 Task: Change line and paragraph spacing to 1.5.
Action: Mouse moved to (622, 499)
Screenshot: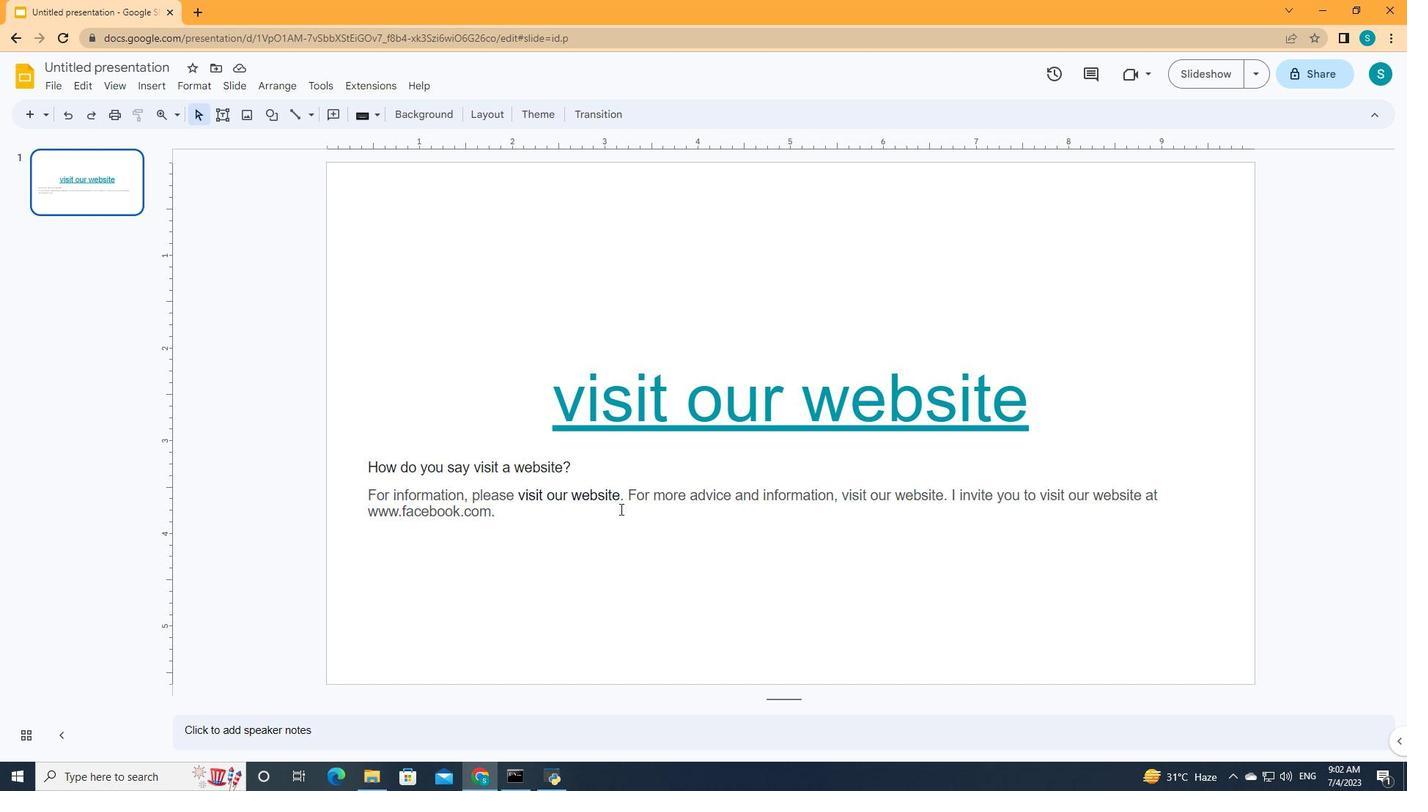 
Action: Mouse pressed left at (622, 499)
Screenshot: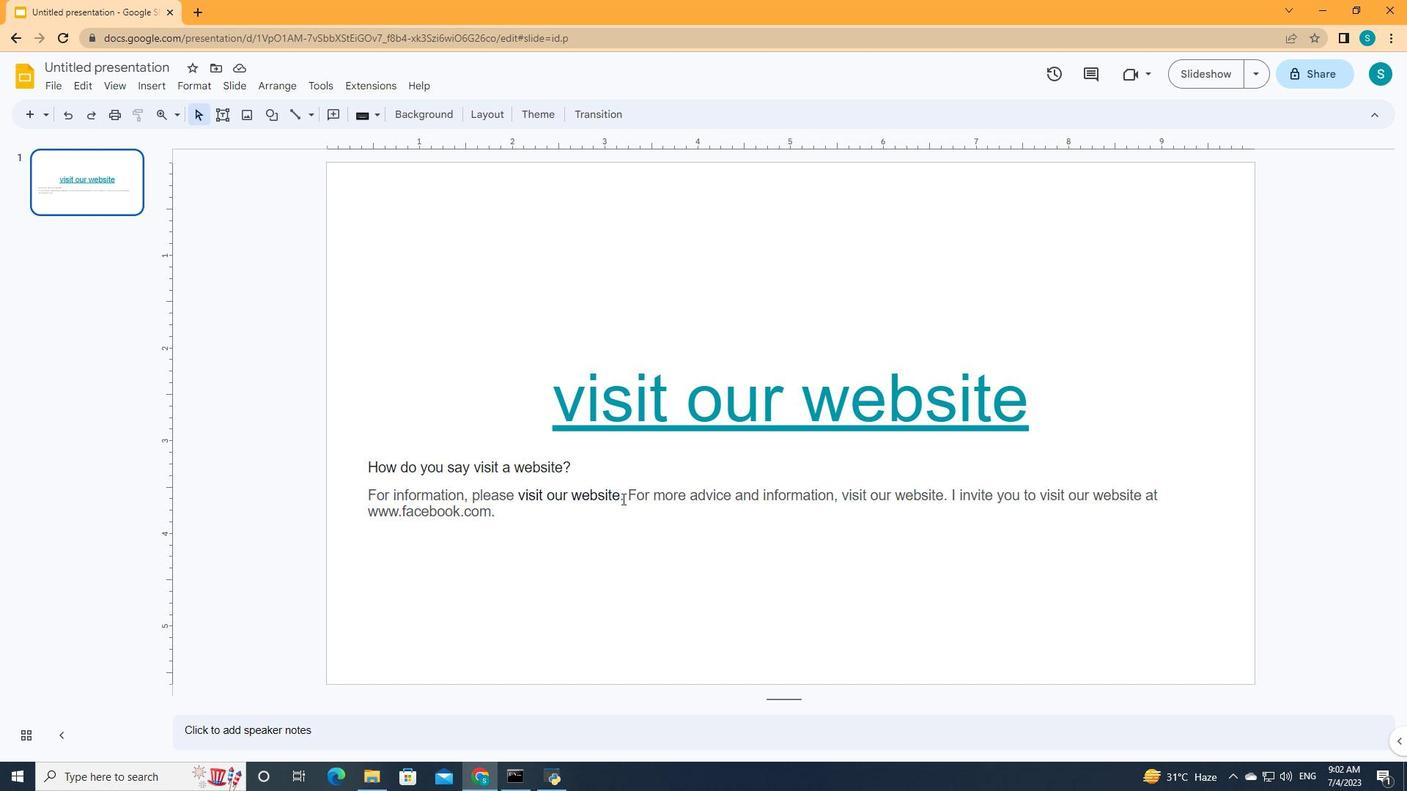 
Action: Mouse moved to (624, 510)
Screenshot: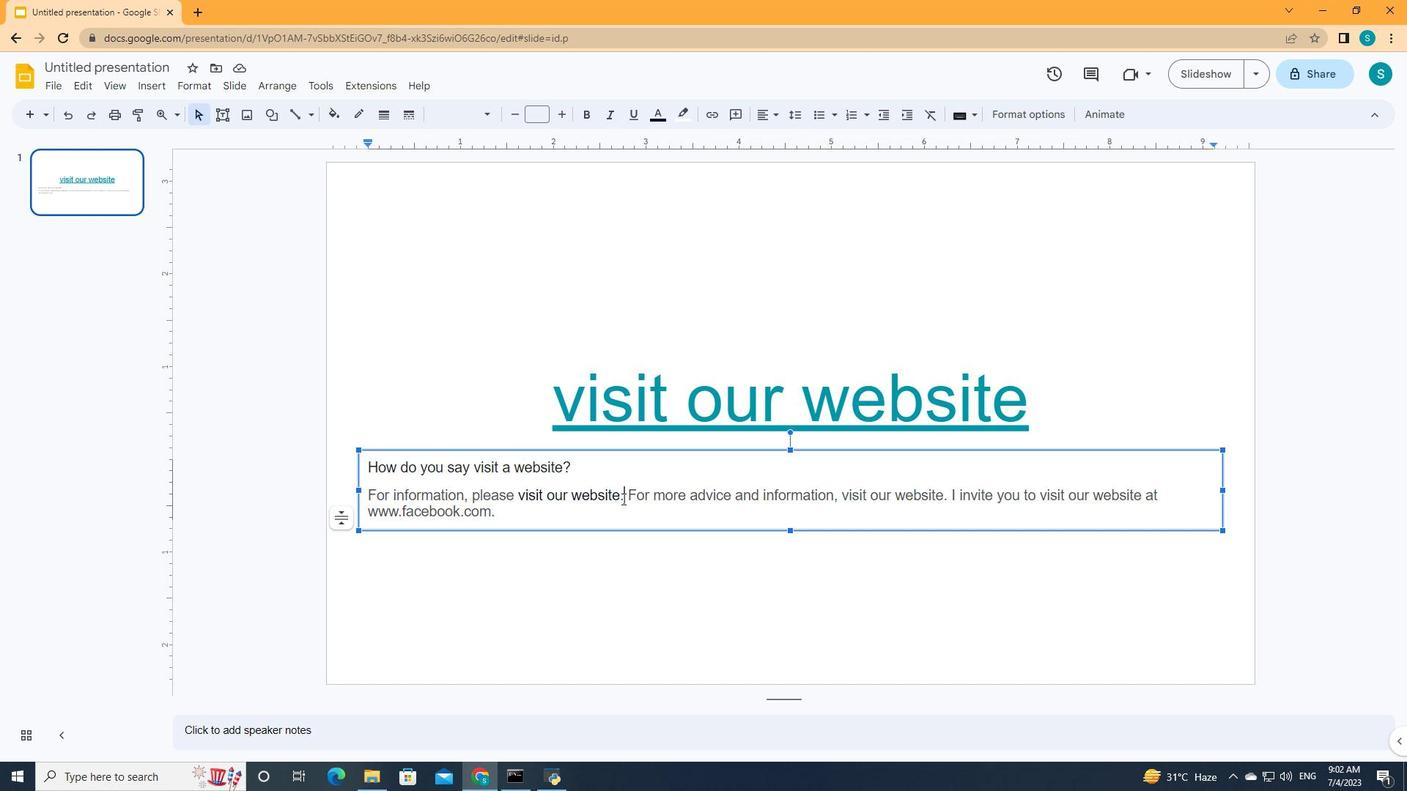 
Action: Key pressed ctrl+A
Screenshot: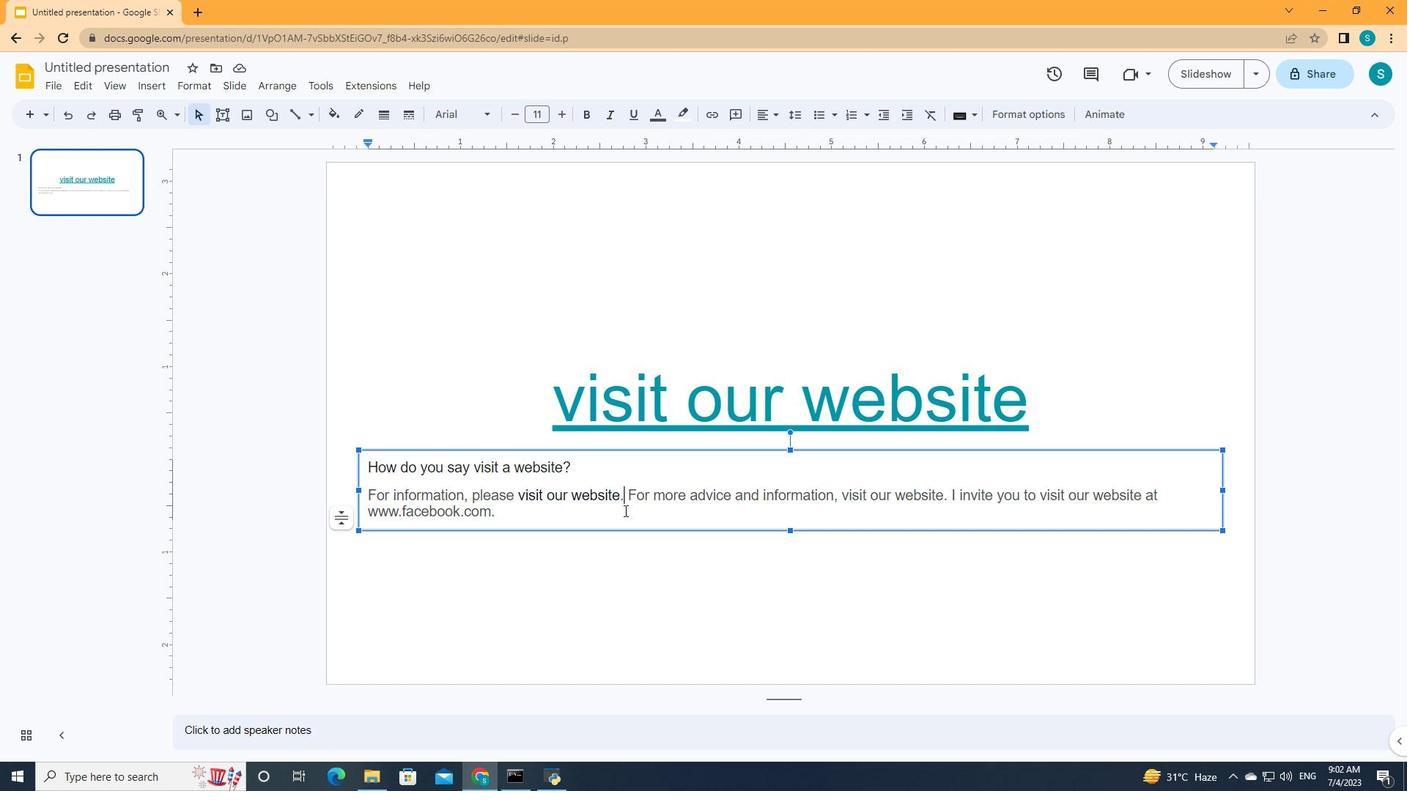 
Action: Mouse moved to (801, 117)
Screenshot: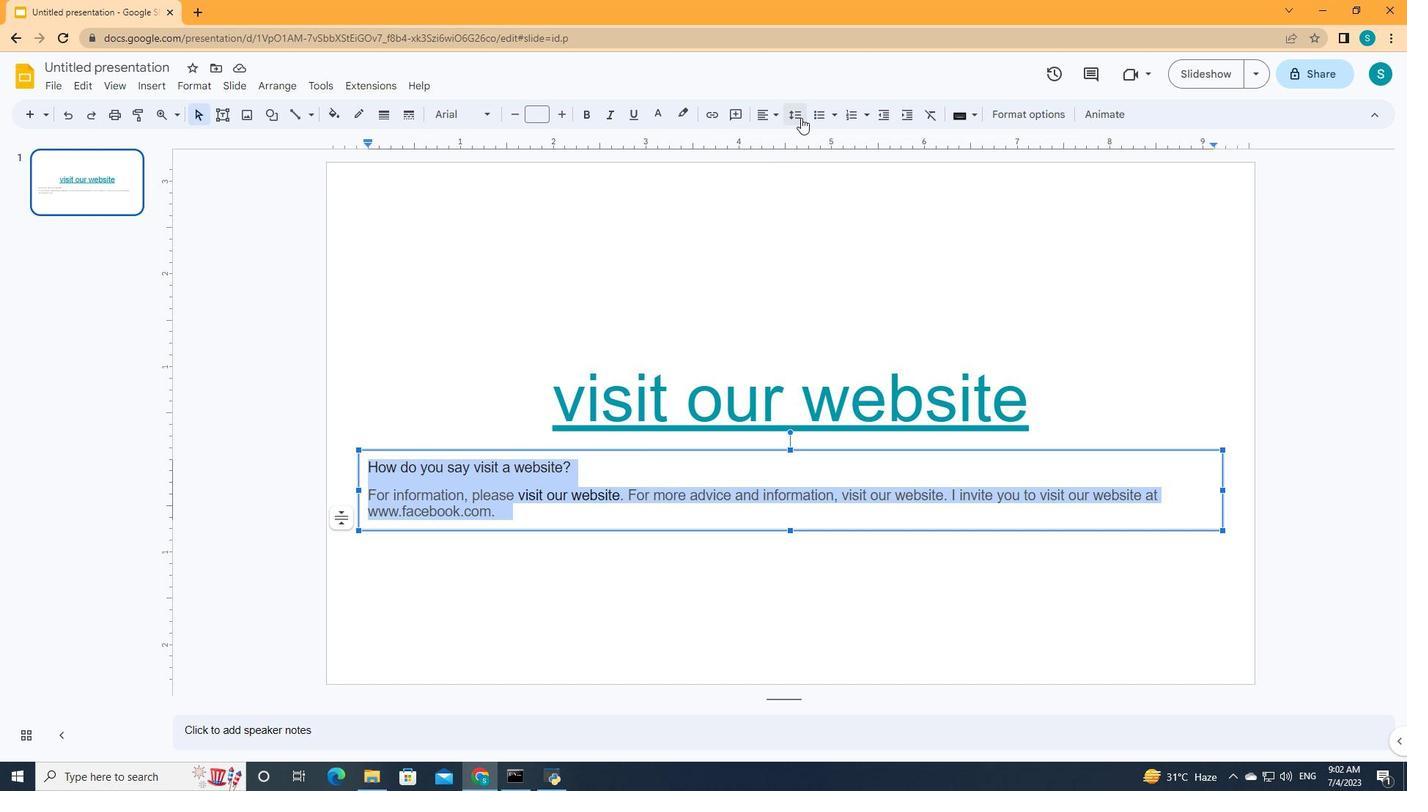 
Action: Mouse pressed left at (801, 117)
Screenshot: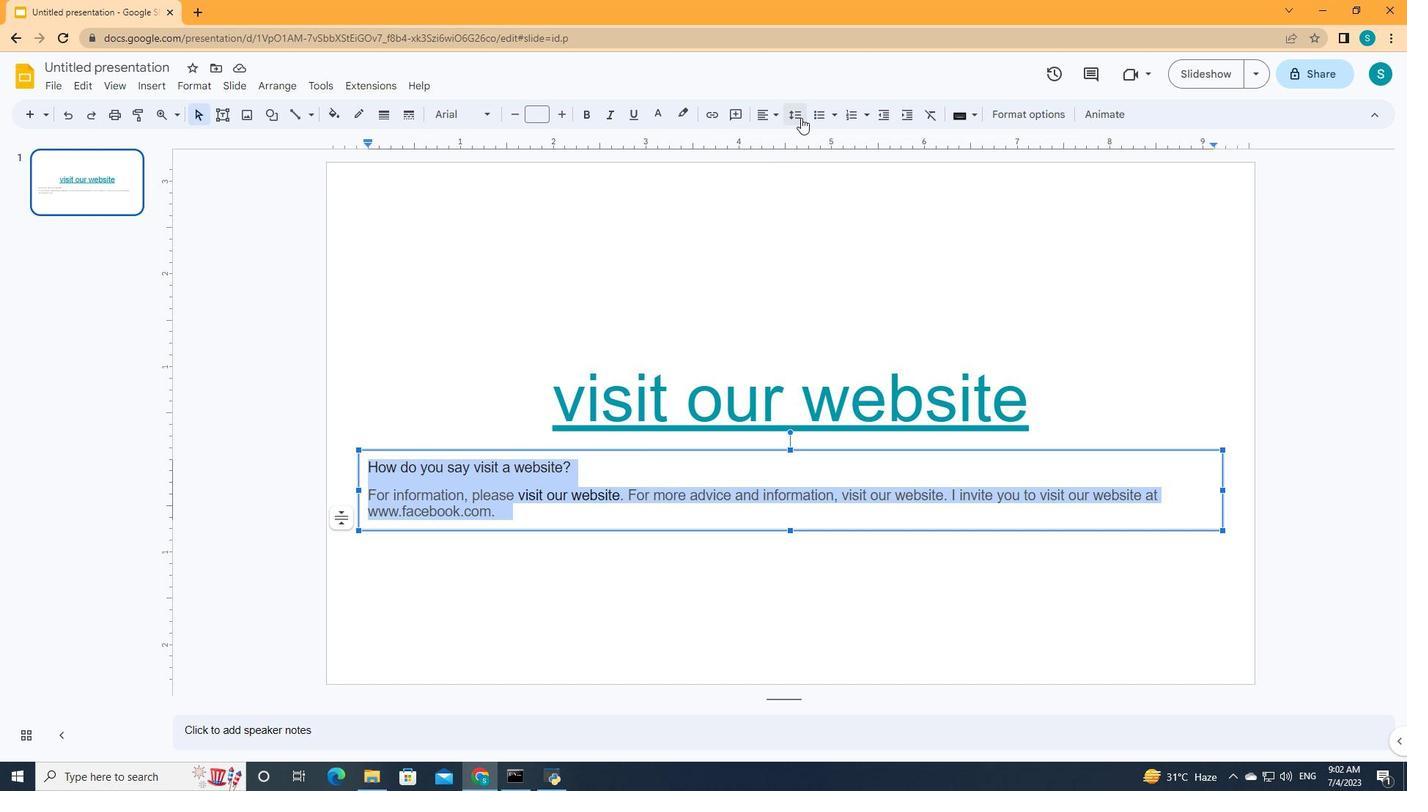 
Action: Mouse moved to (793, 181)
Screenshot: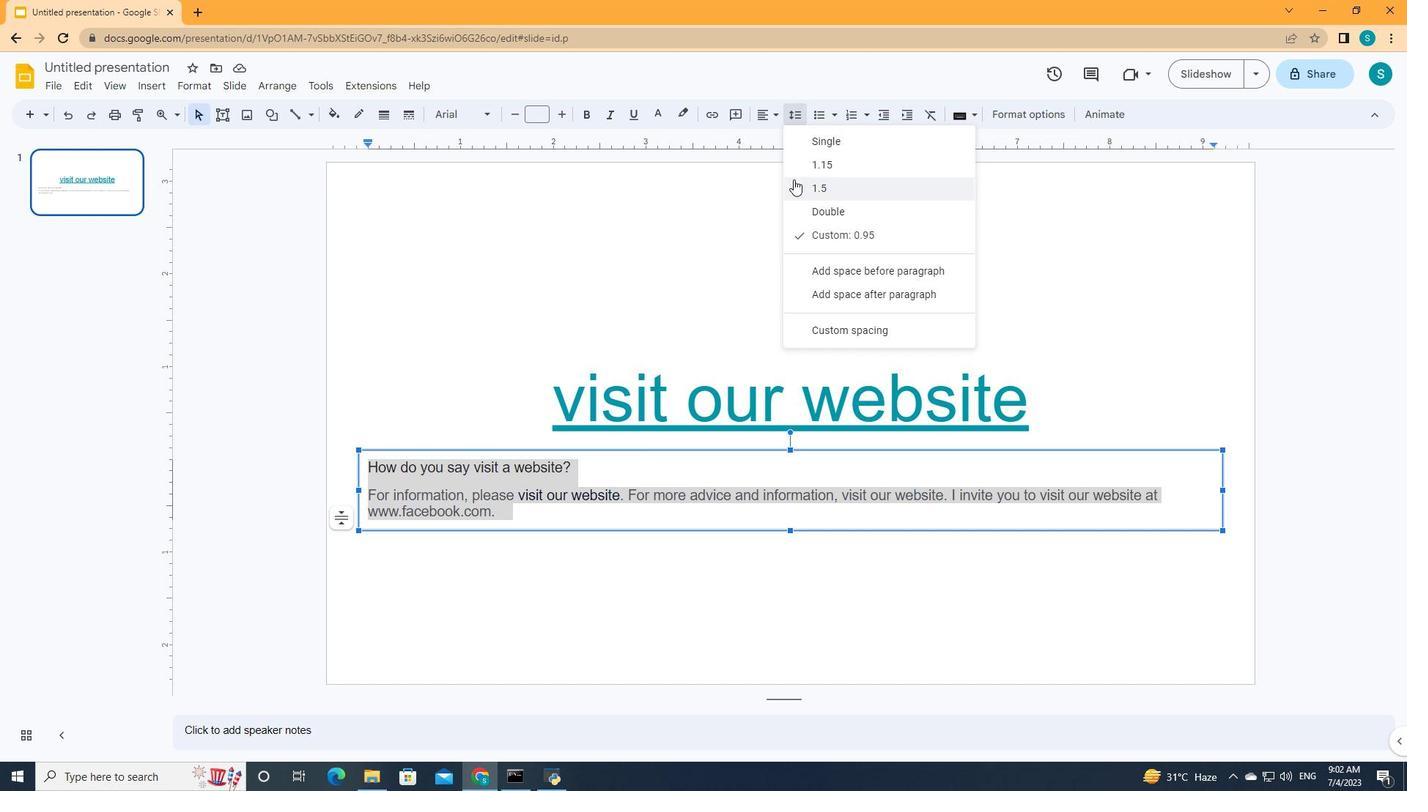 
Action: Mouse pressed left at (793, 181)
Screenshot: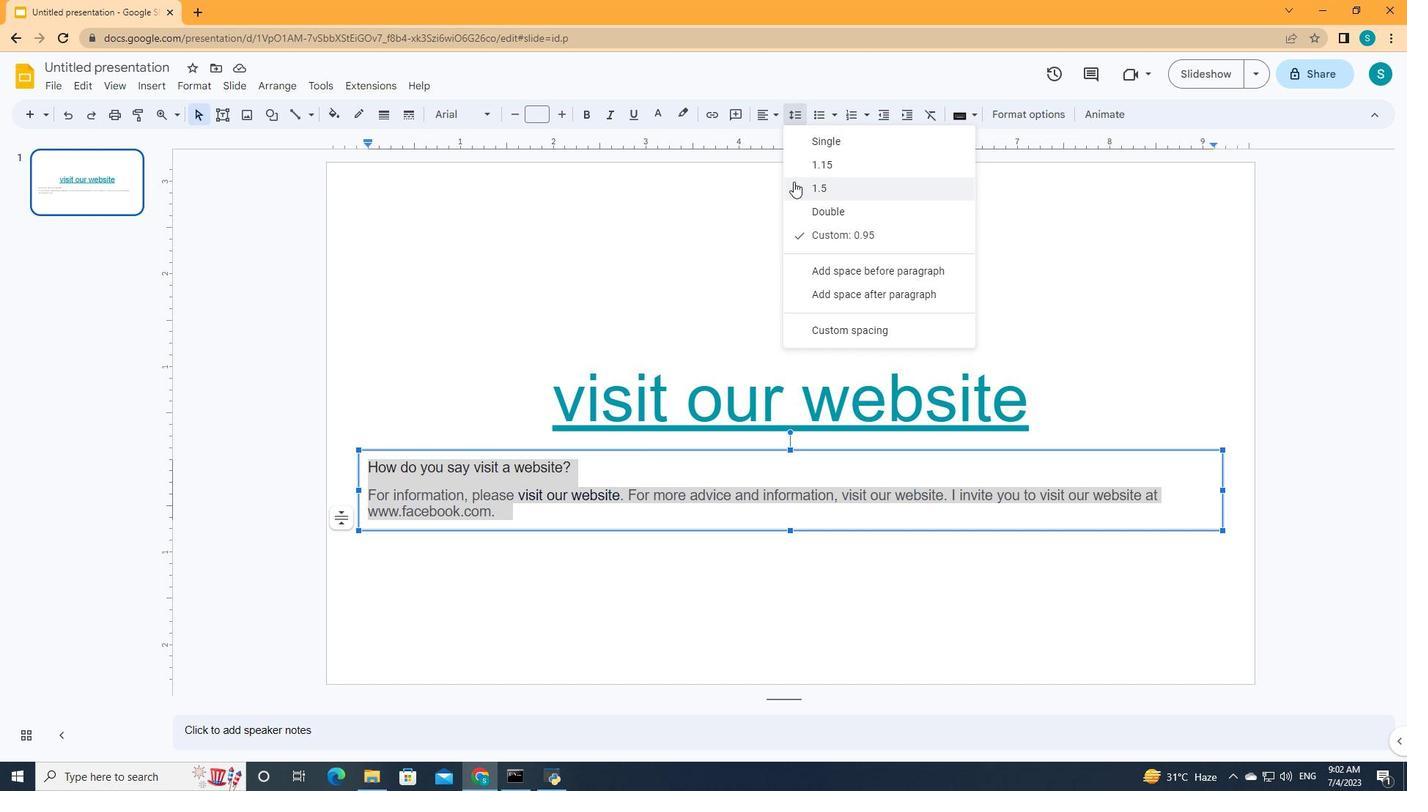 
Action: Mouse moved to (775, 282)
Screenshot: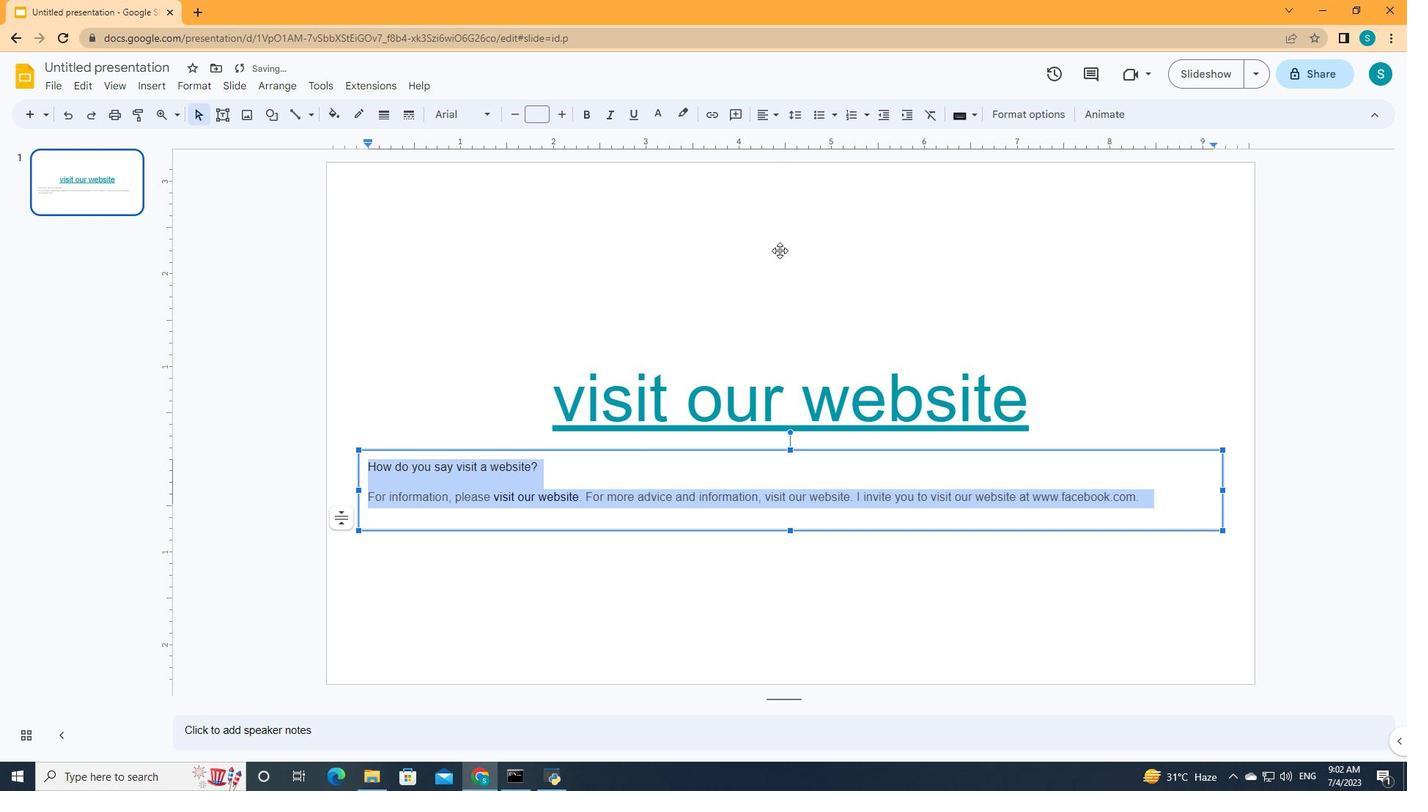 
